 Task: Create List Leadership in Board Data Visualization Techniques to Workspace Business Development and Sales. Create List Mentoring in Board Customer Experience Management to Workspace Business Development and Sales. Create List Coaching in Board Voice of Customer Surveys and Feedback Analysis to Workspace Business Development and Sales
Action: Mouse moved to (632, 145)
Screenshot: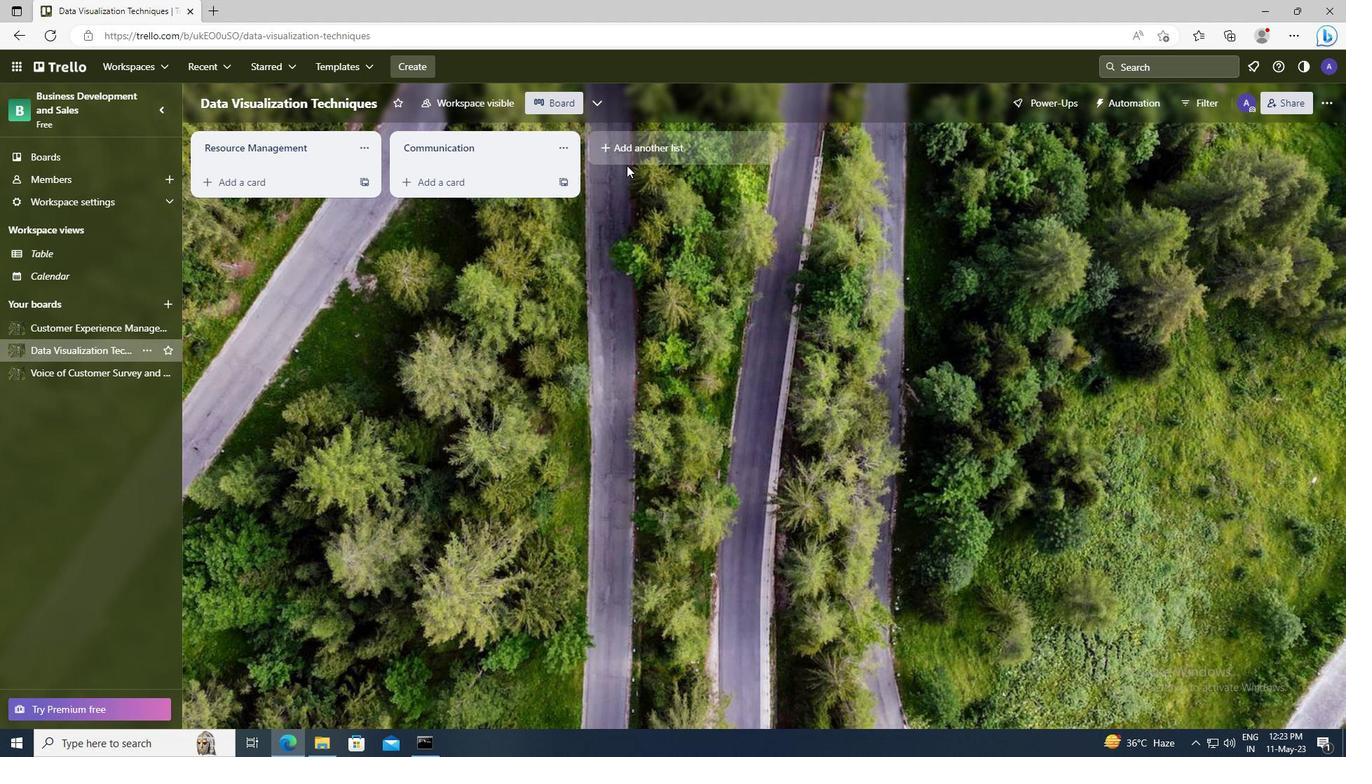 
Action: Mouse pressed left at (632, 145)
Screenshot: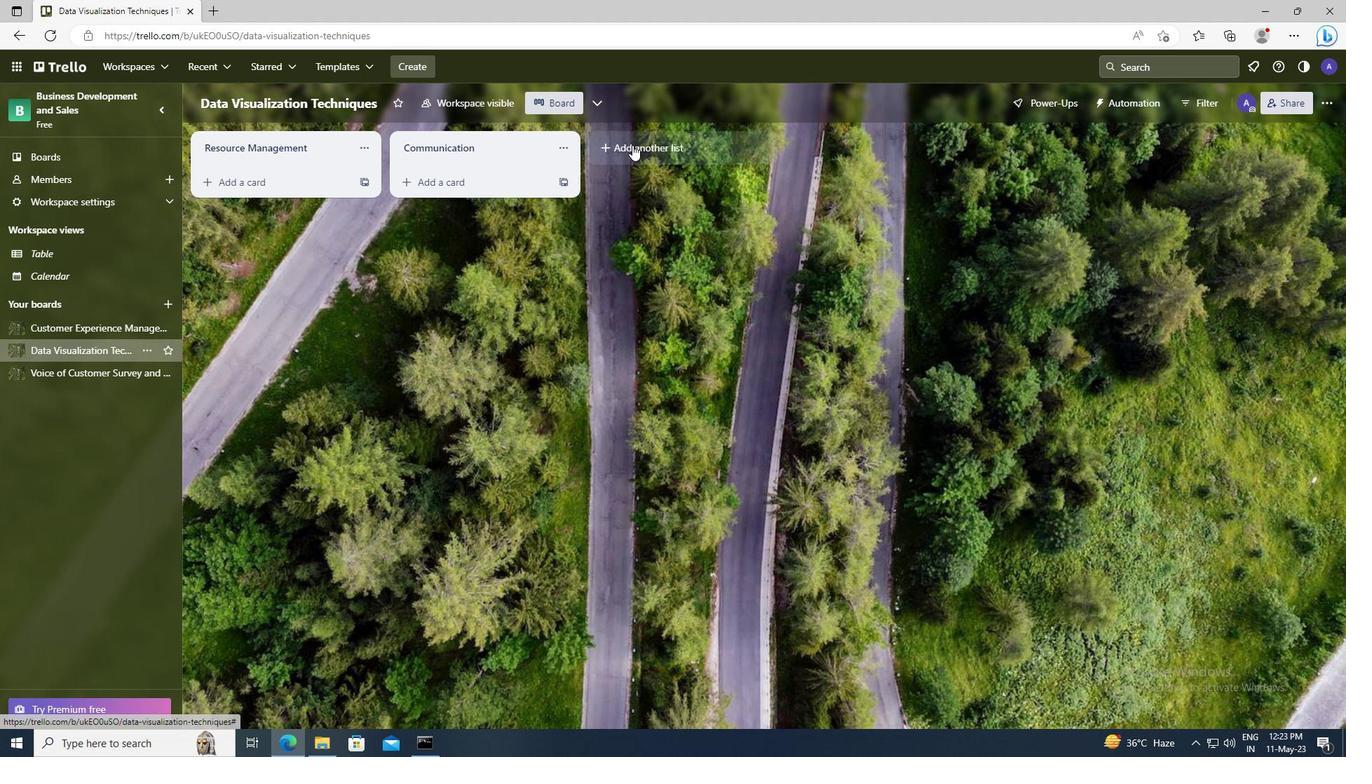 
Action: Key pressed <Key.shift>LEADERSHIP
Screenshot: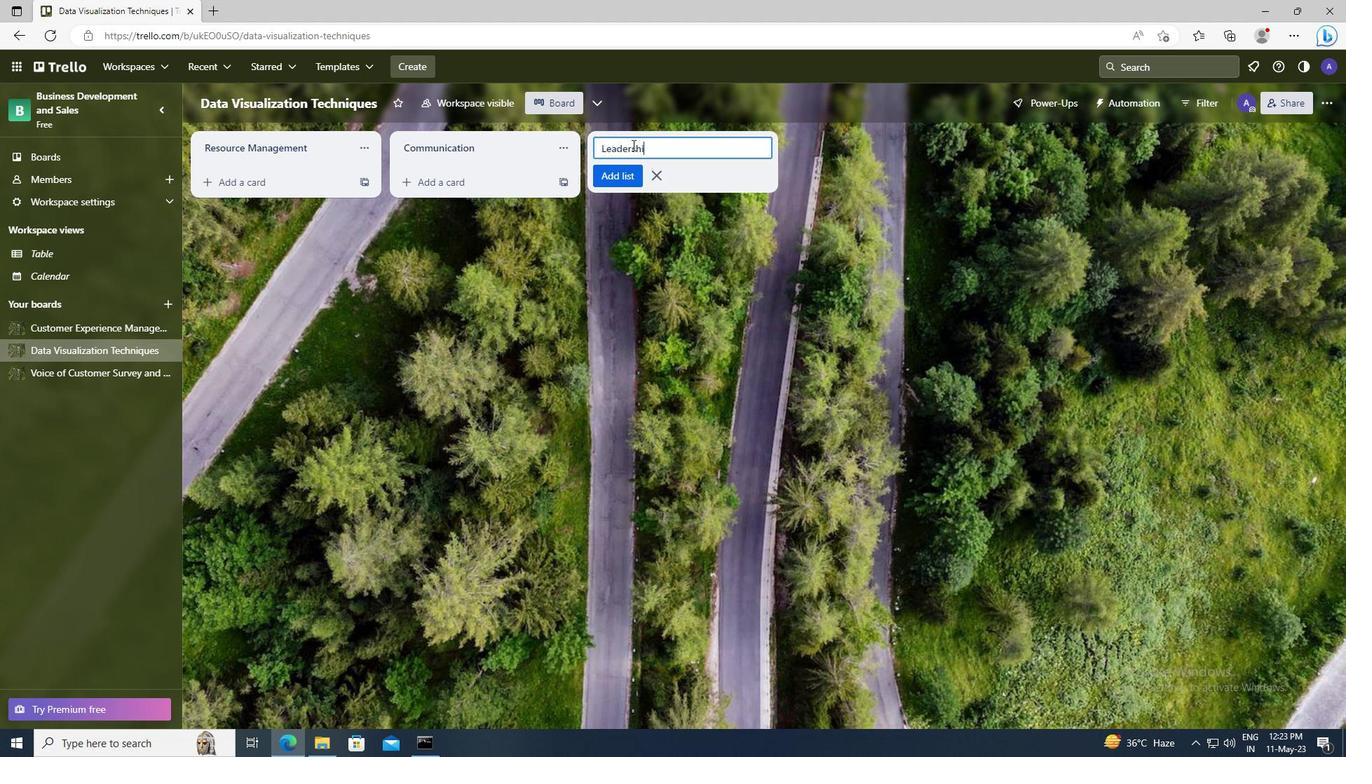 
Action: Mouse moved to (628, 171)
Screenshot: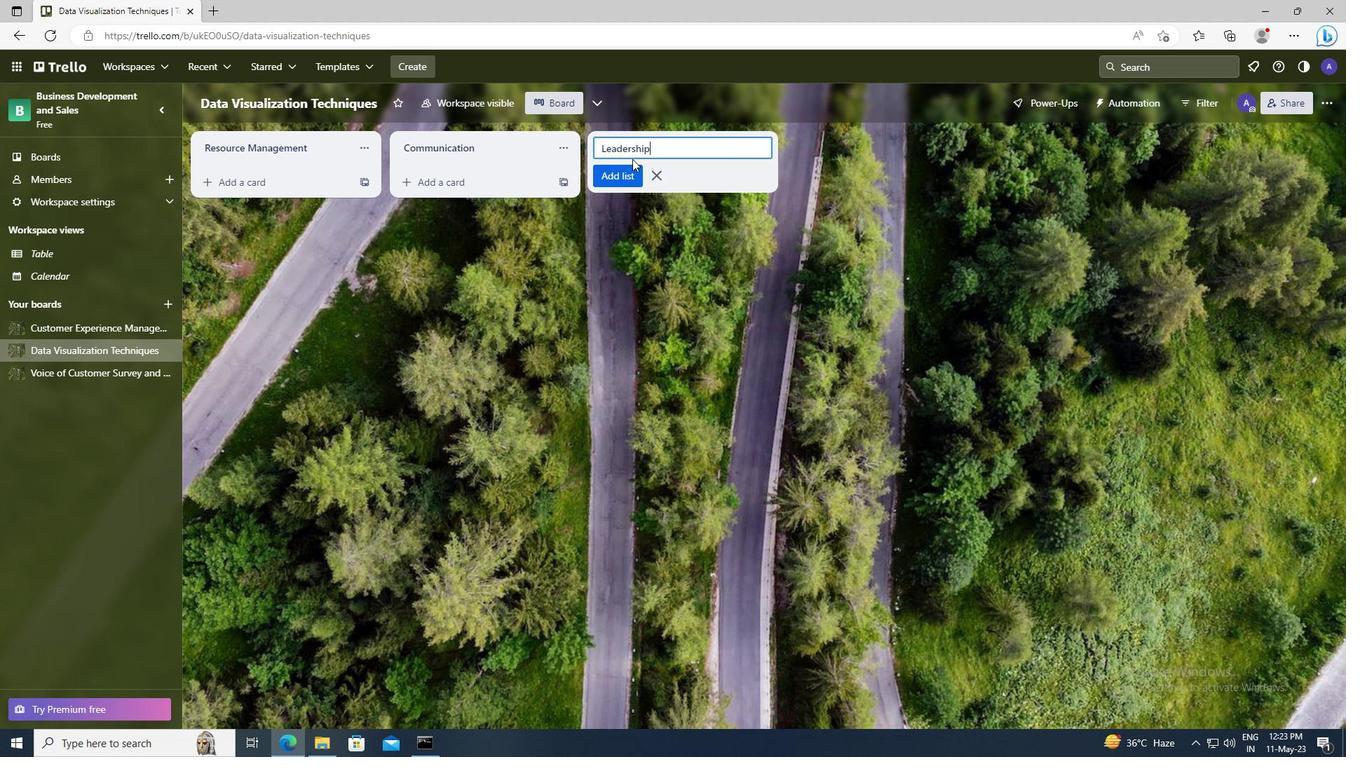 
Action: Mouse pressed left at (628, 171)
Screenshot: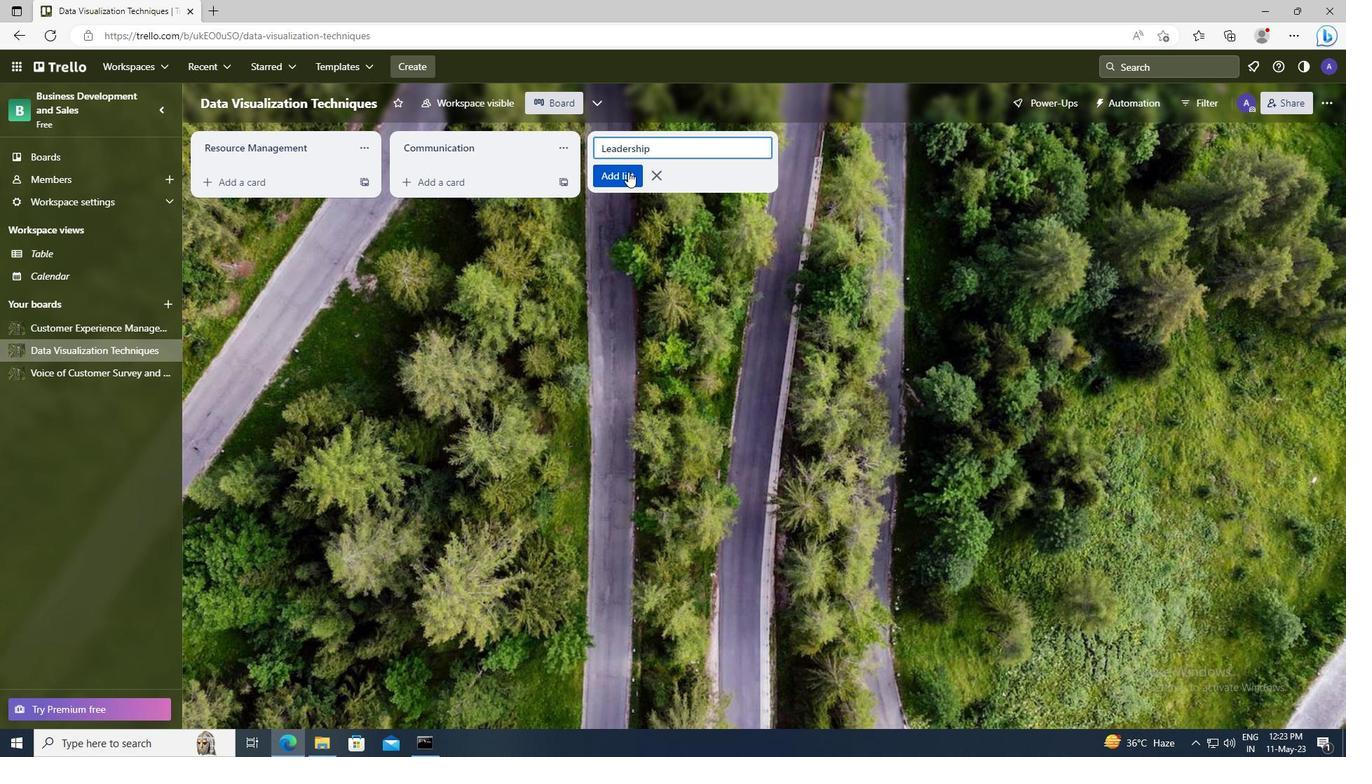 
Action: Mouse moved to (65, 328)
Screenshot: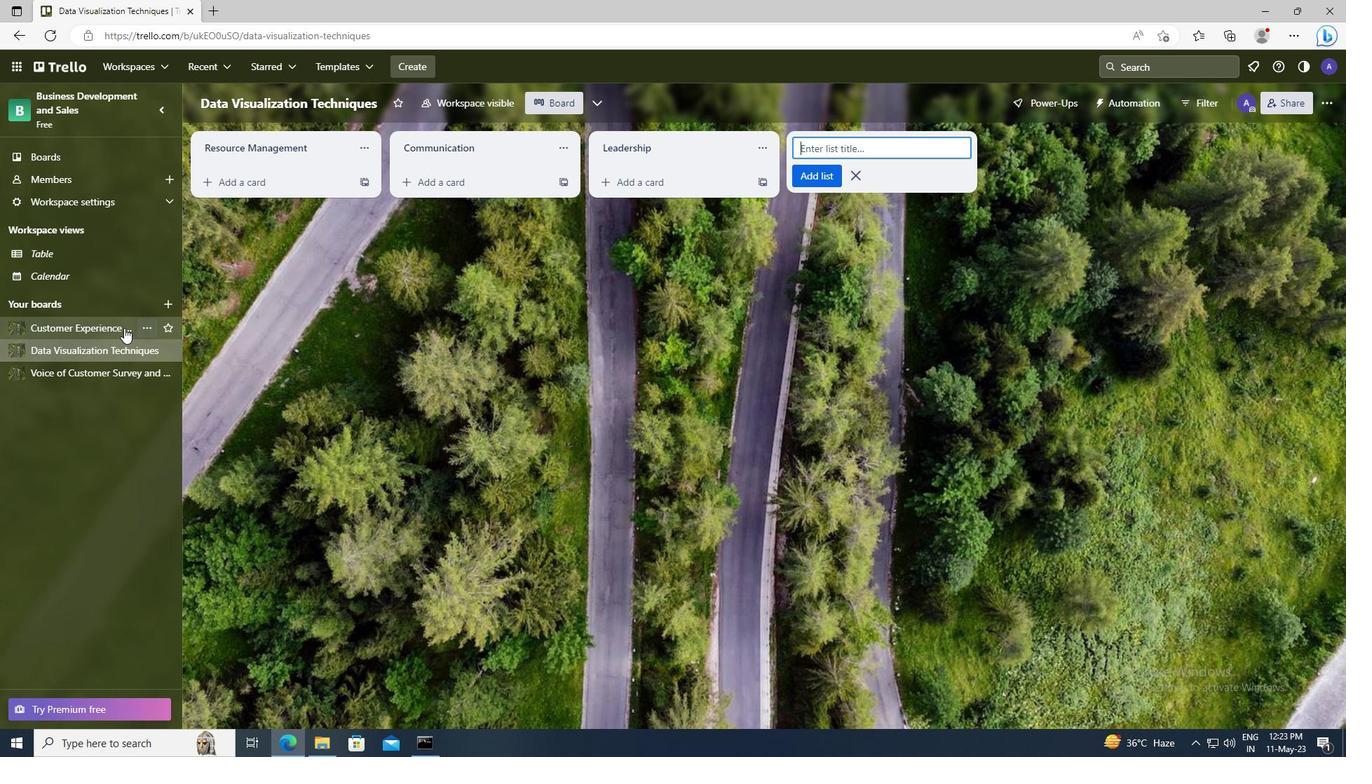 
Action: Mouse pressed left at (65, 328)
Screenshot: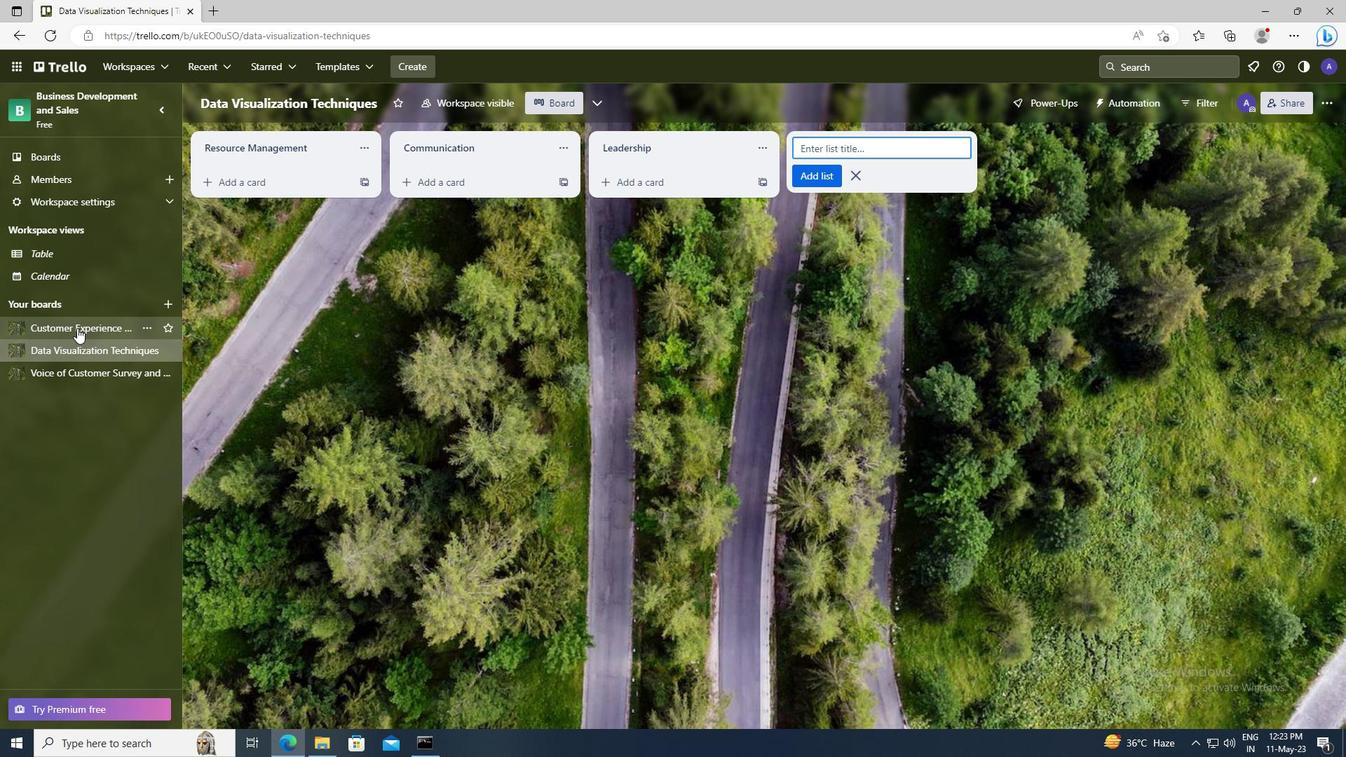 
Action: Mouse moved to (620, 154)
Screenshot: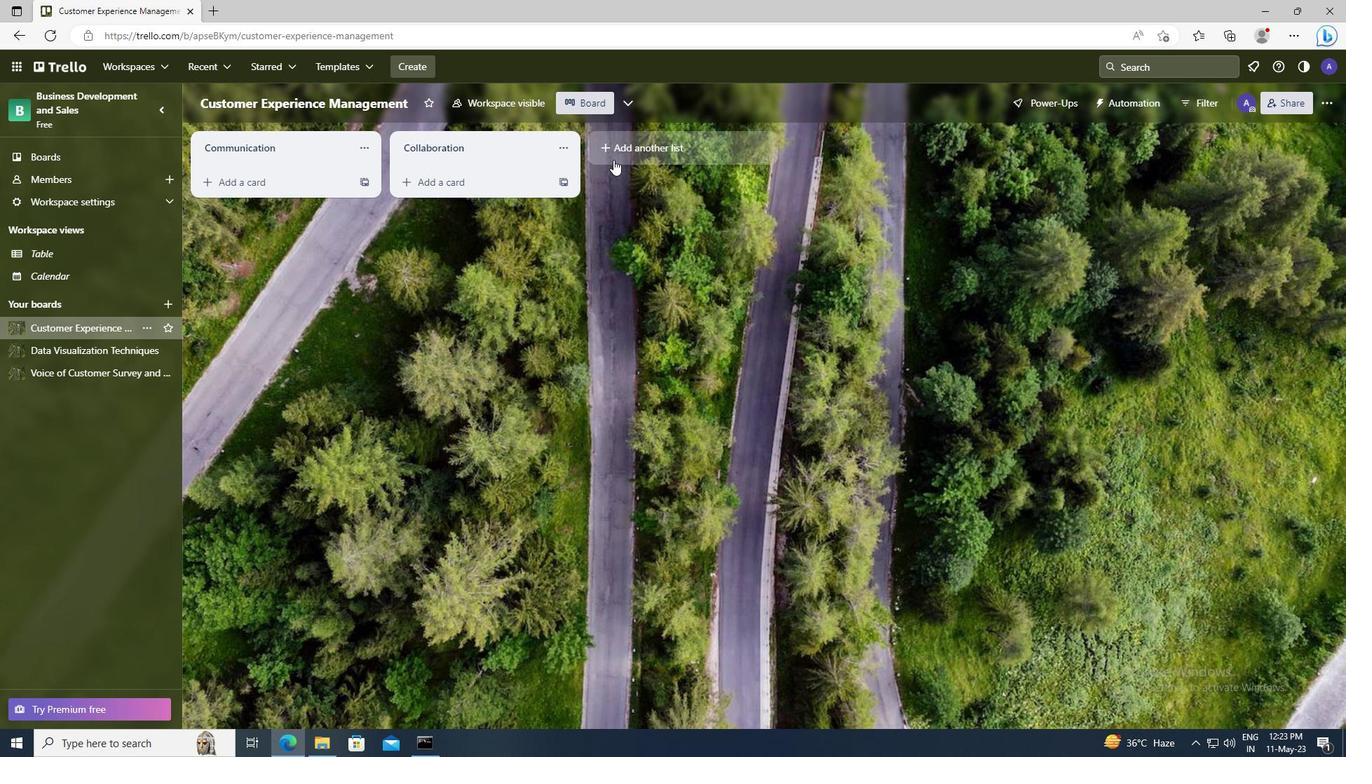 
Action: Mouse pressed left at (620, 154)
Screenshot: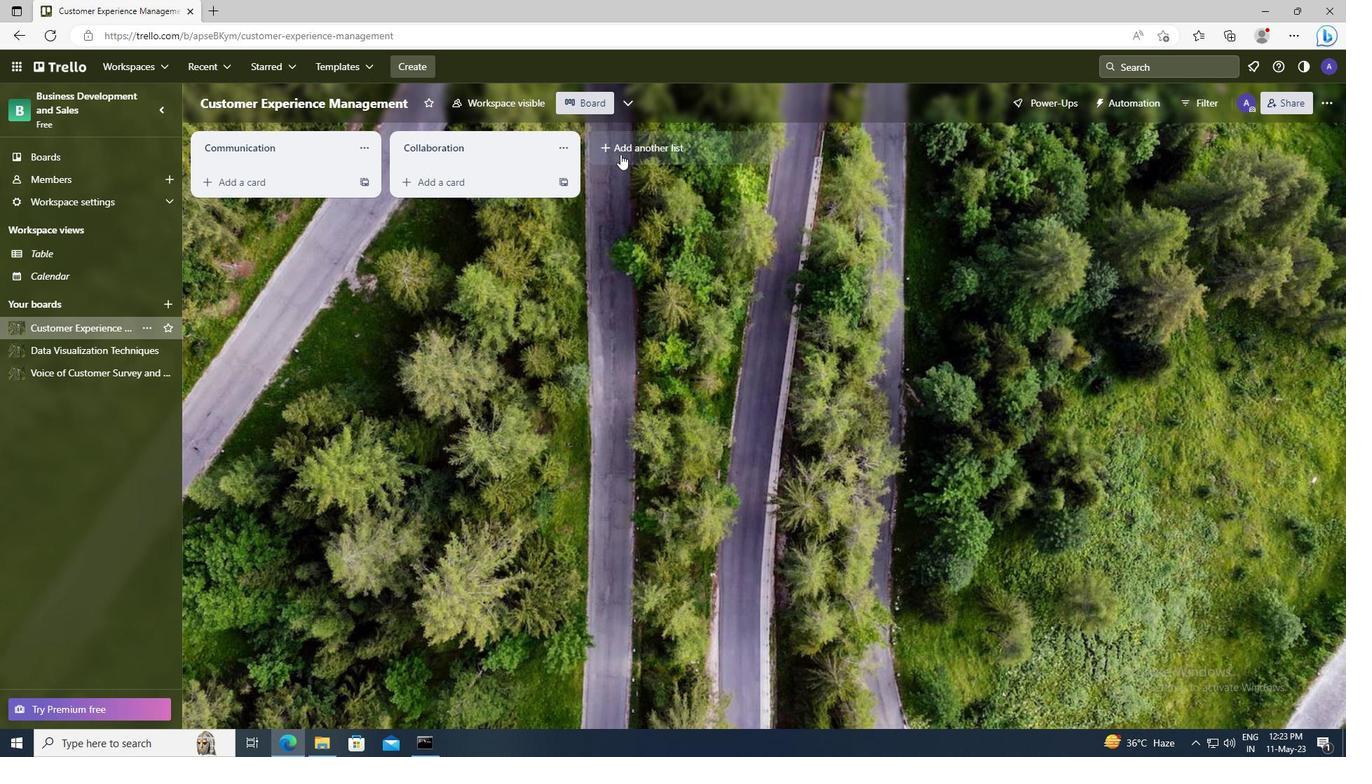 
Action: Key pressed <Key.shift>MENTORING
Screenshot: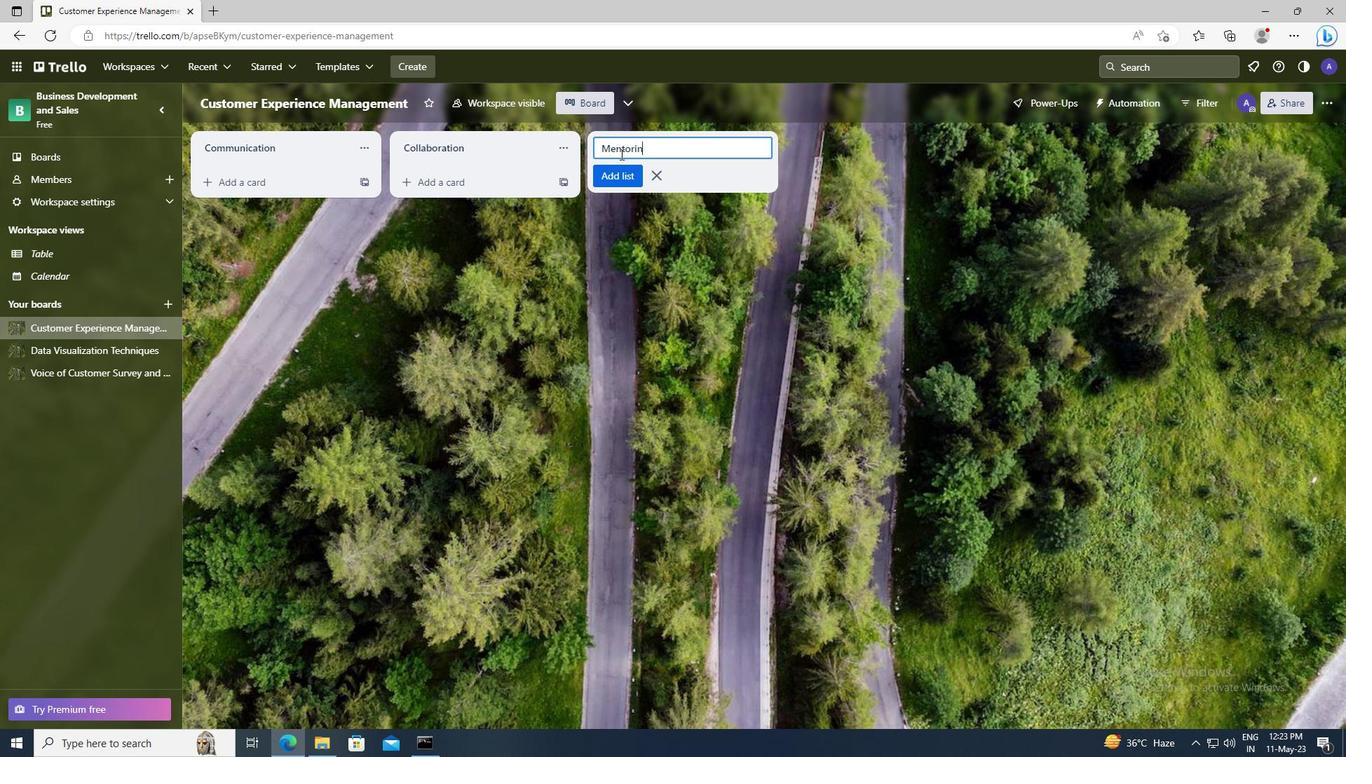 
Action: Mouse moved to (620, 177)
Screenshot: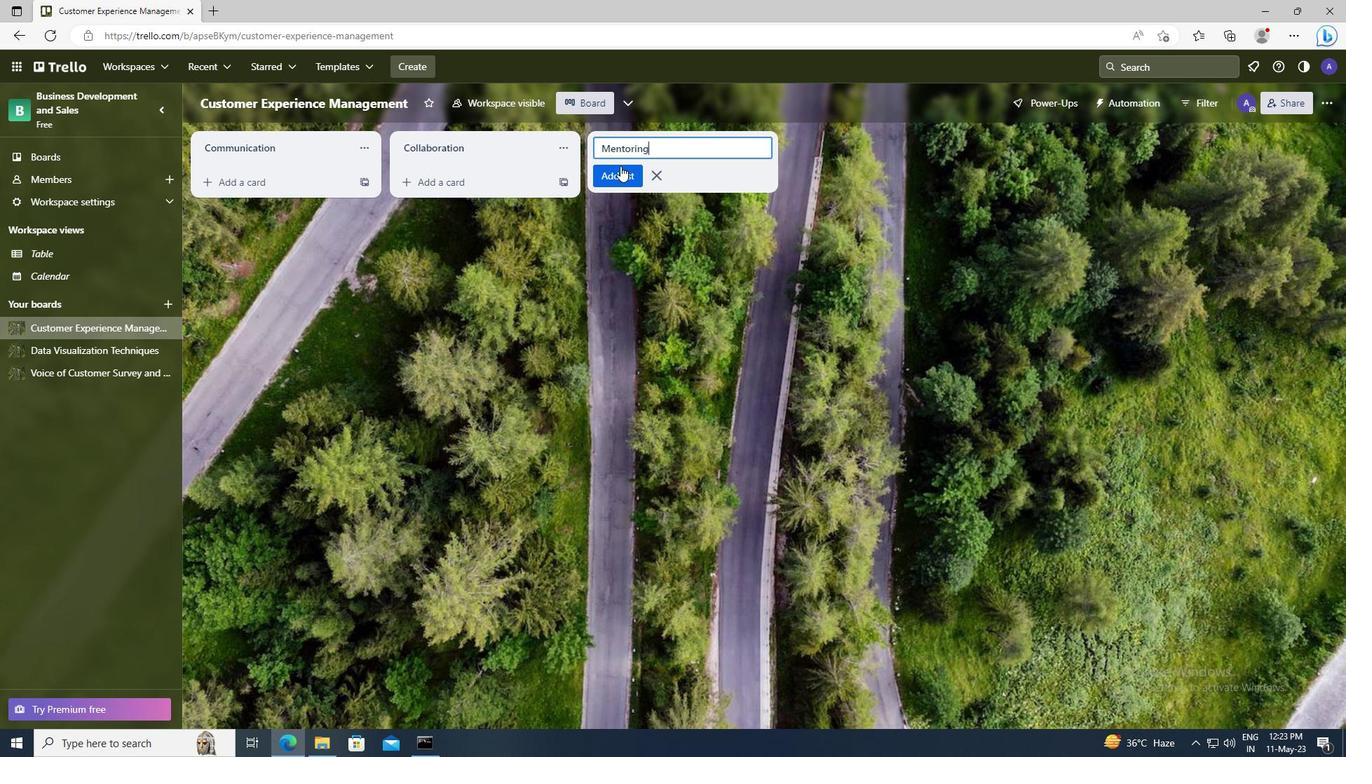 
Action: Mouse pressed left at (620, 177)
Screenshot: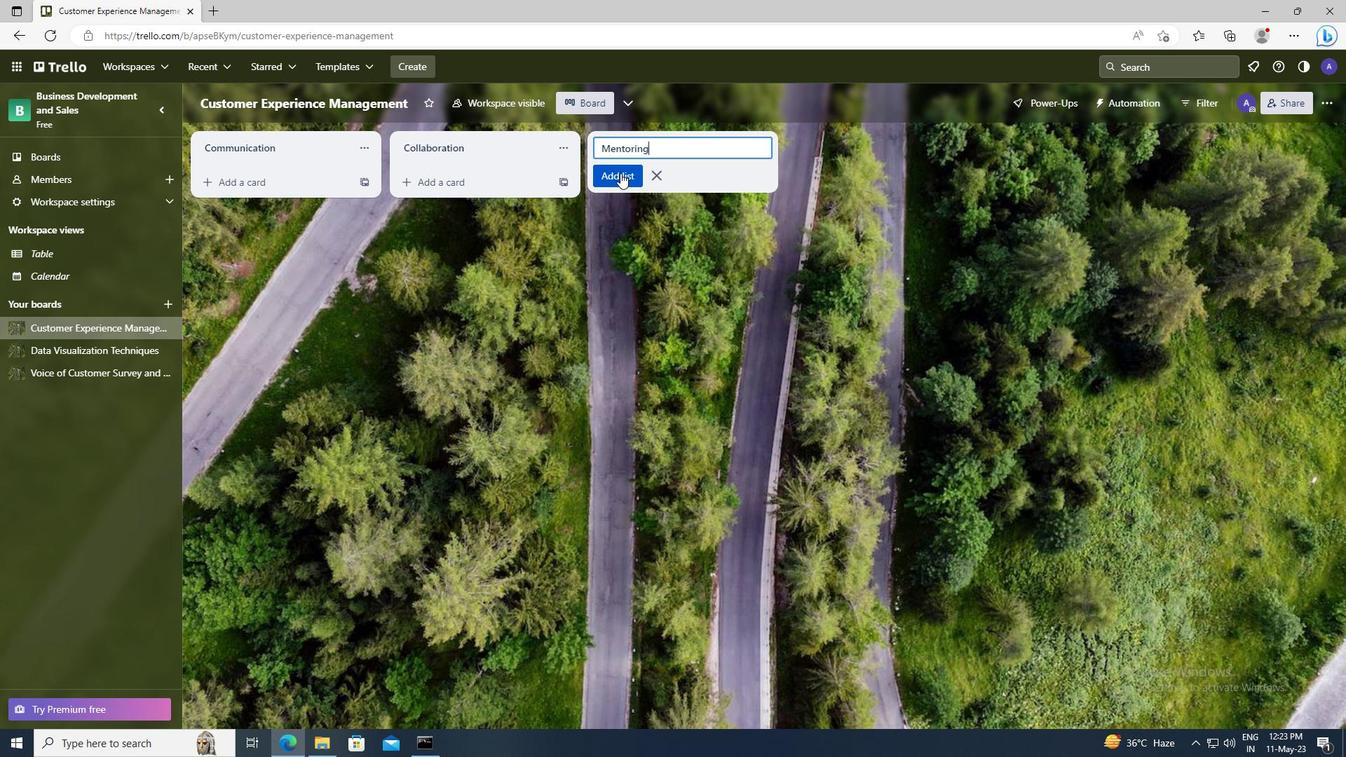 
Action: Mouse moved to (91, 376)
Screenshot: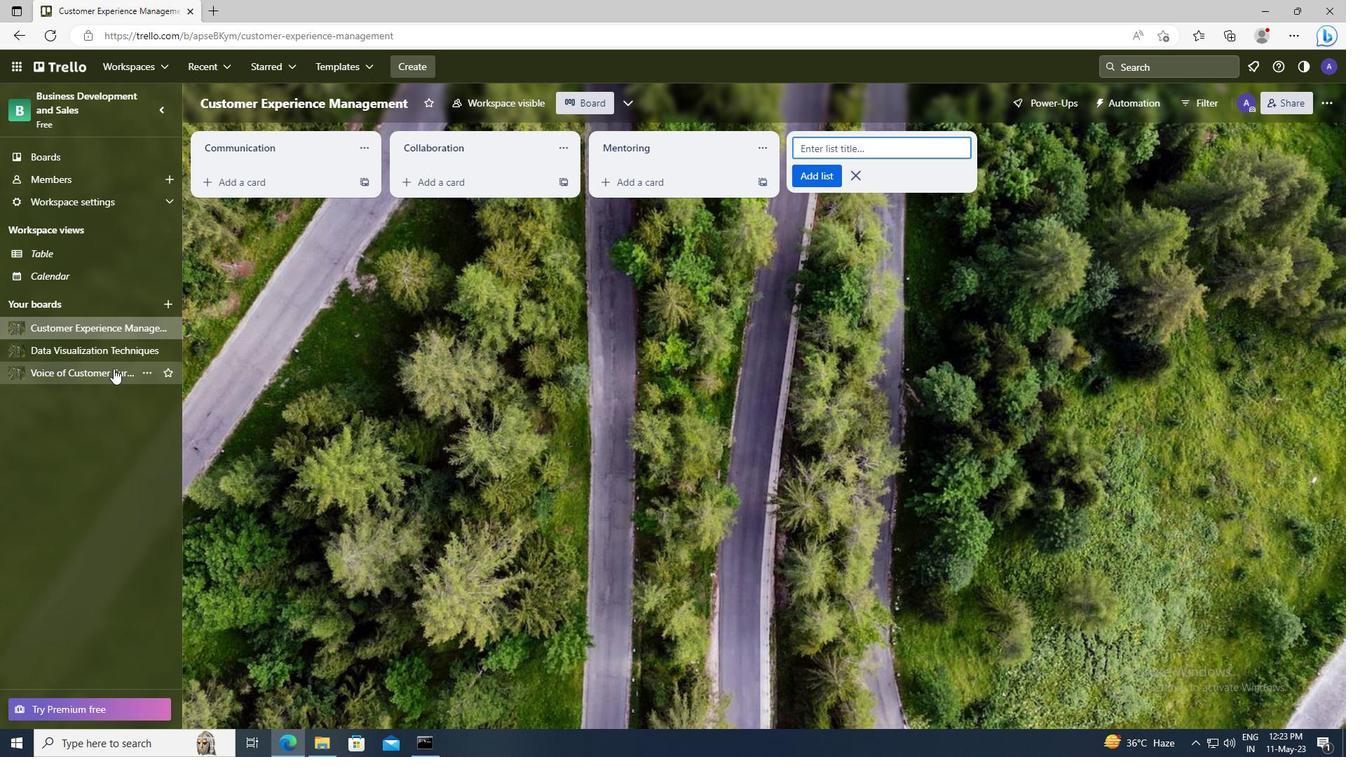 
Action: Mouse pressed left at (91, 376)
Screenshot: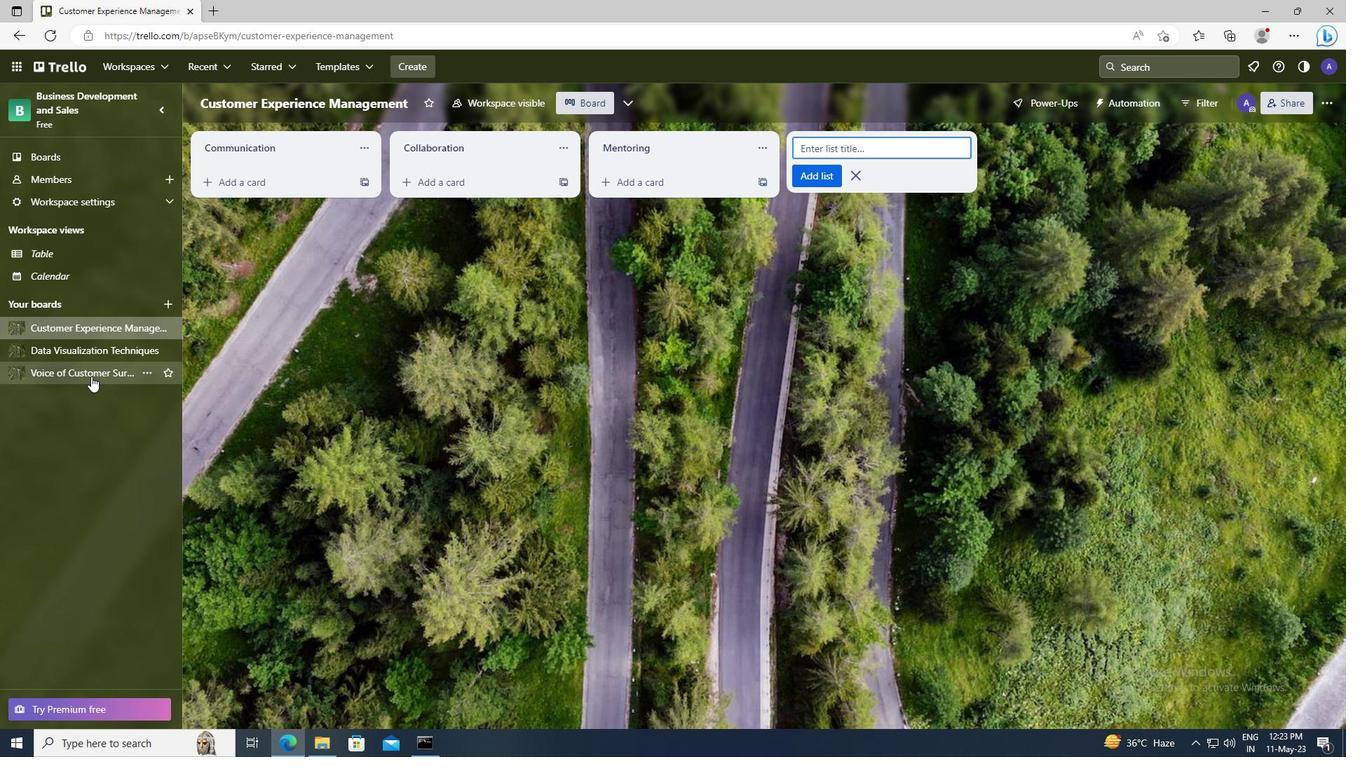 
Action: Mouse moved to (611, 148)
Screenshot: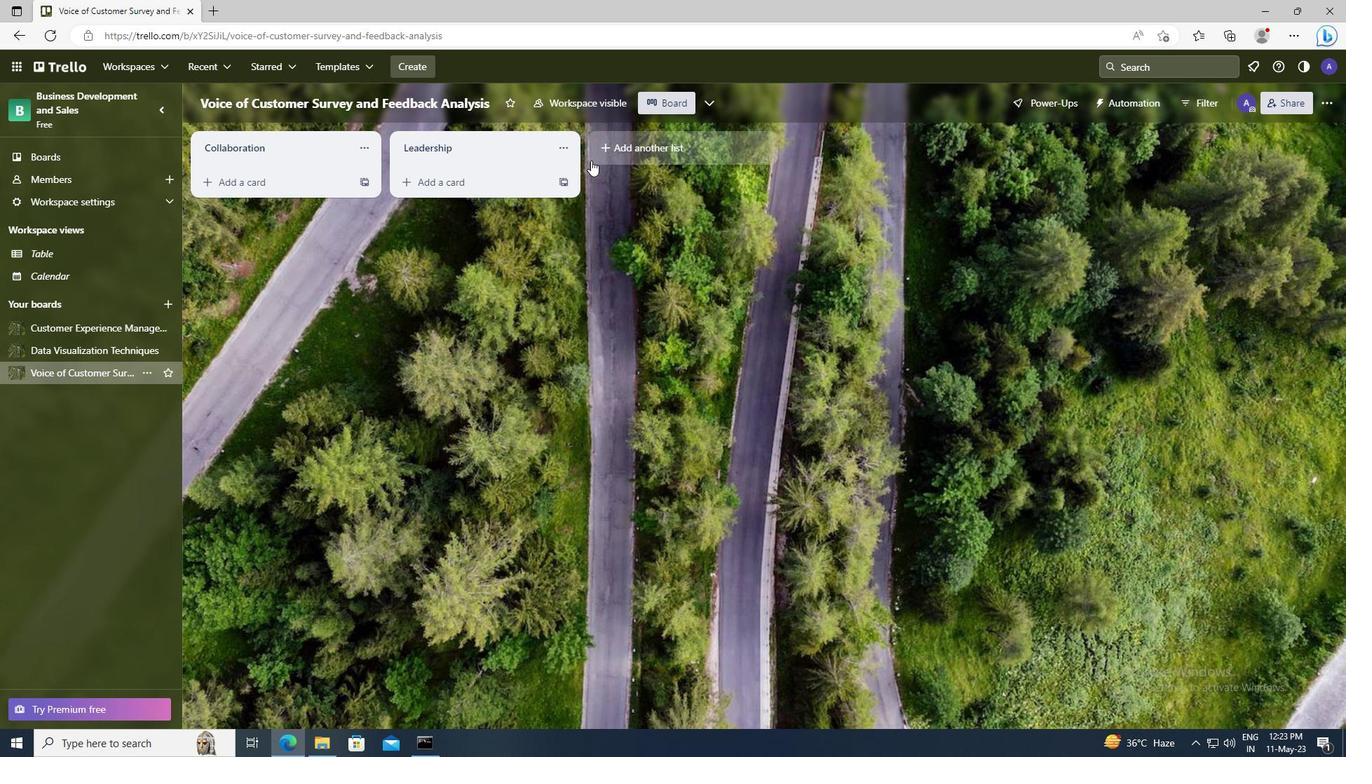 
Action: Mouse pressed left at (611, 148)
Screenshot: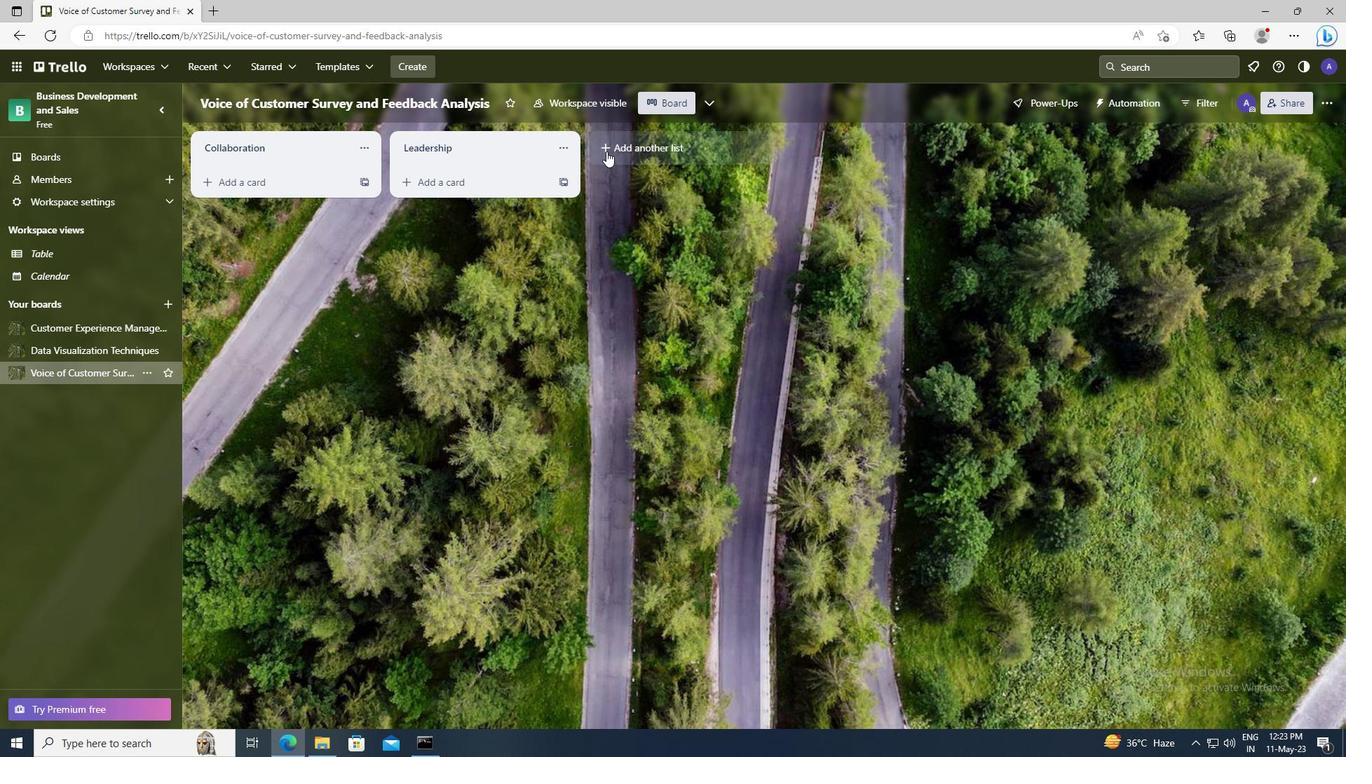 
Action: Key pressed <Key.shift>COACHING
Screenshot: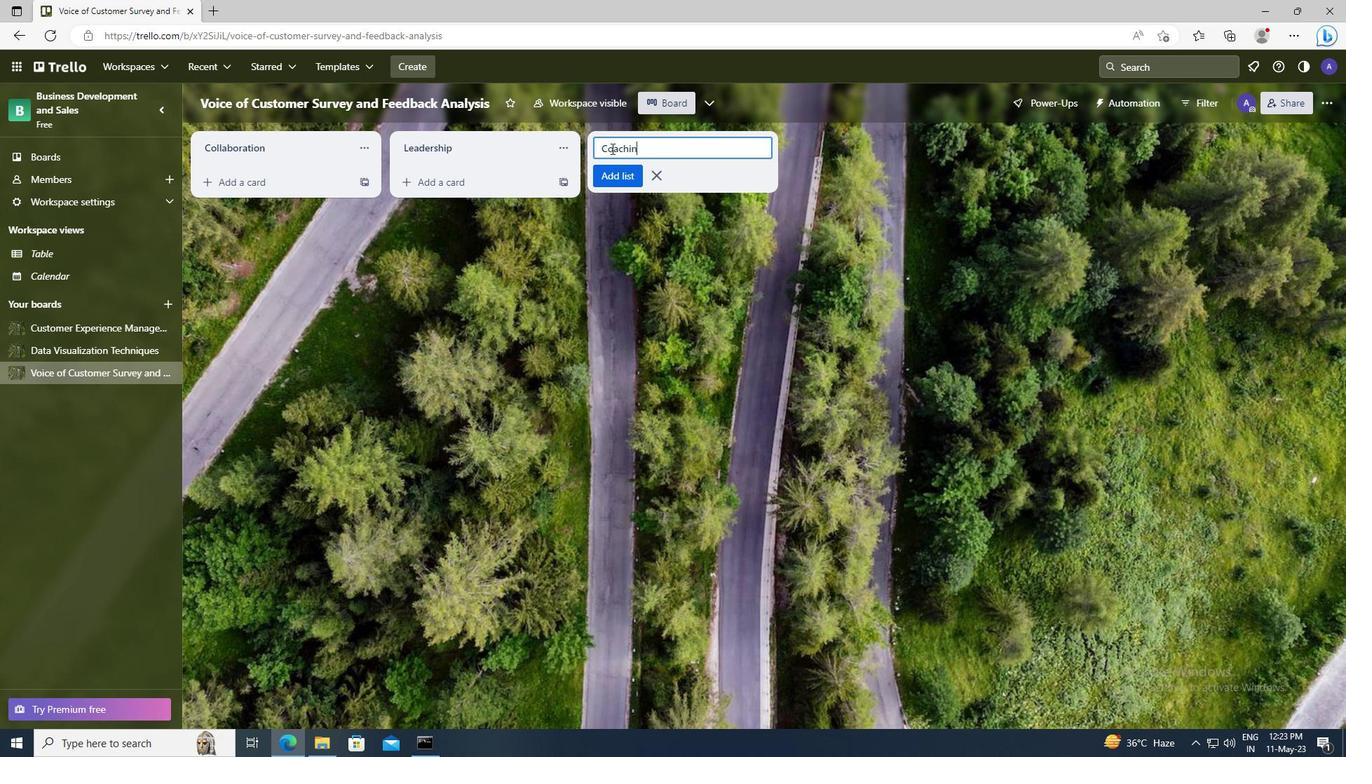 
Action: Mouse moved to (618, 177)
Screenshot: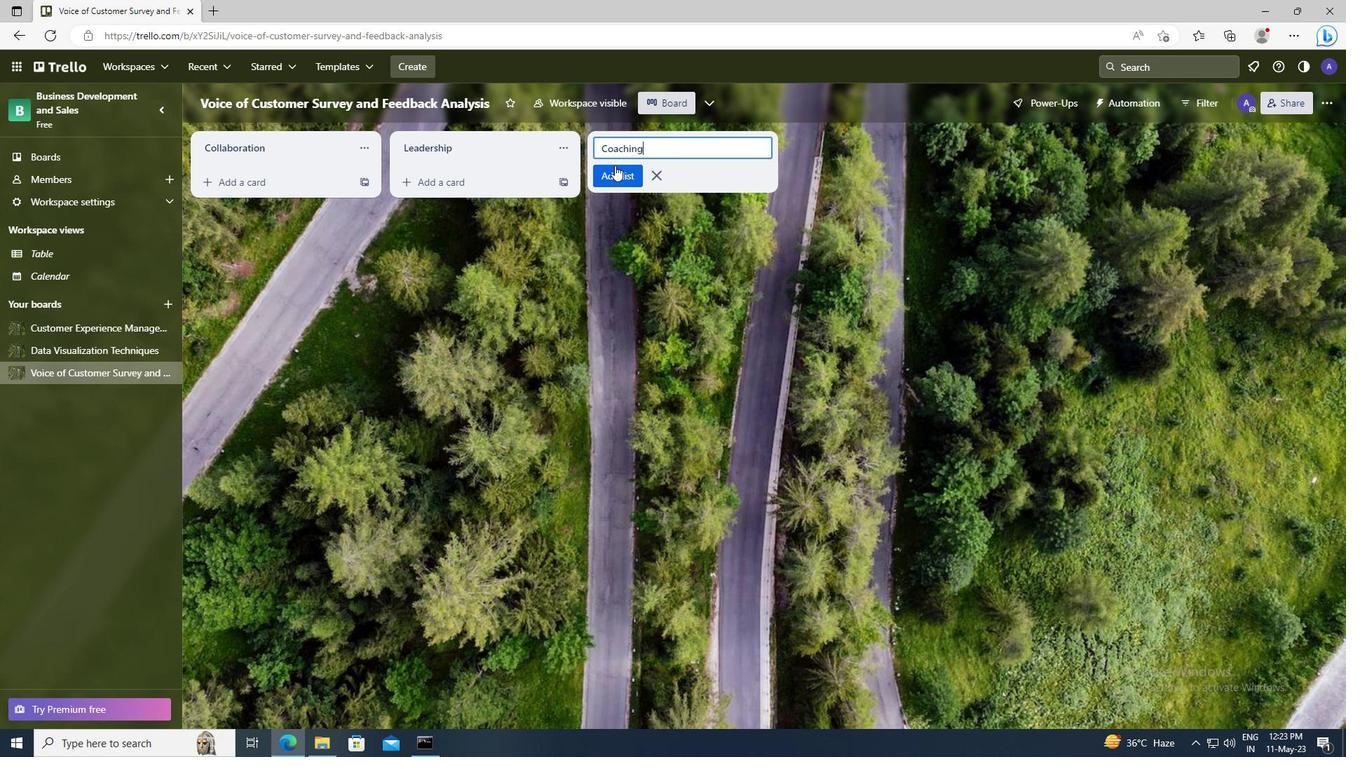 
Action: Mouse pressed left at (618, 177)
Screenshot: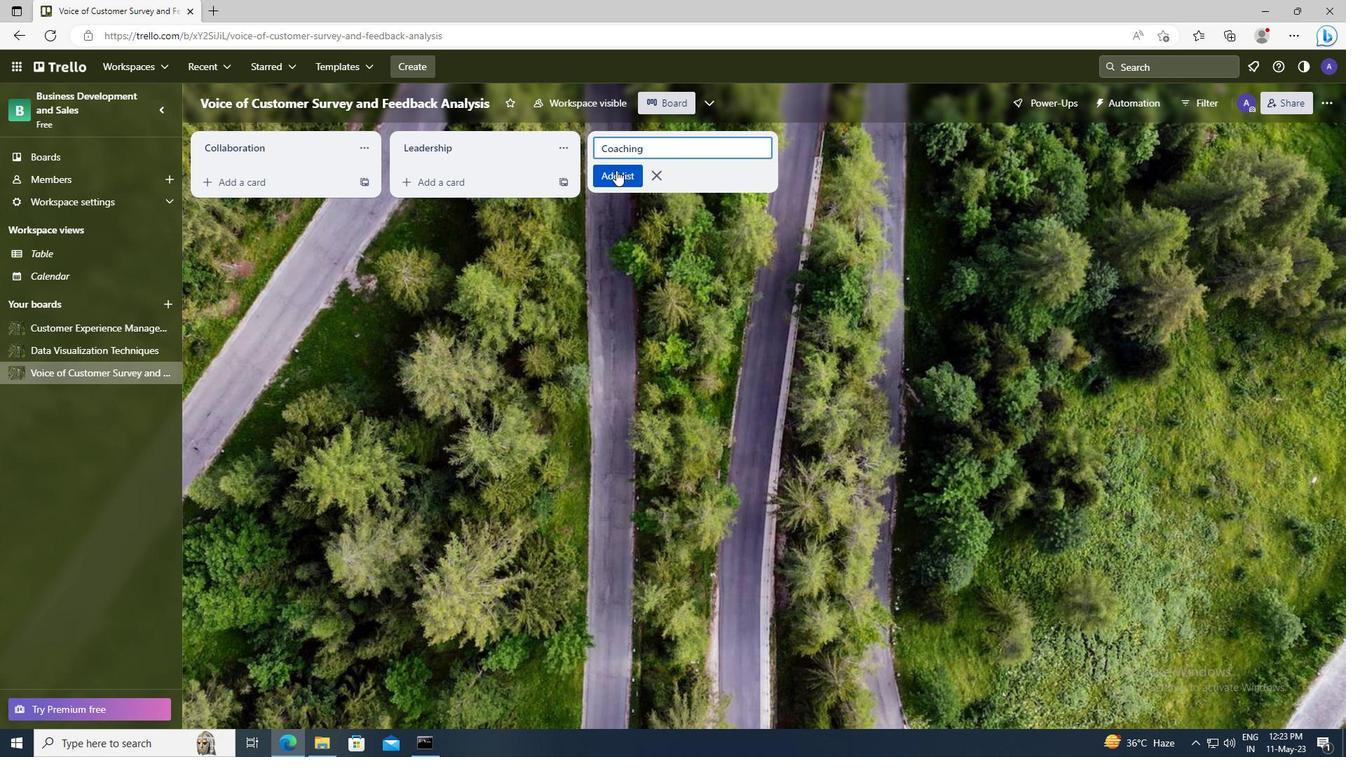 
Action: Mouse moved to (619, 177)
Screenshot: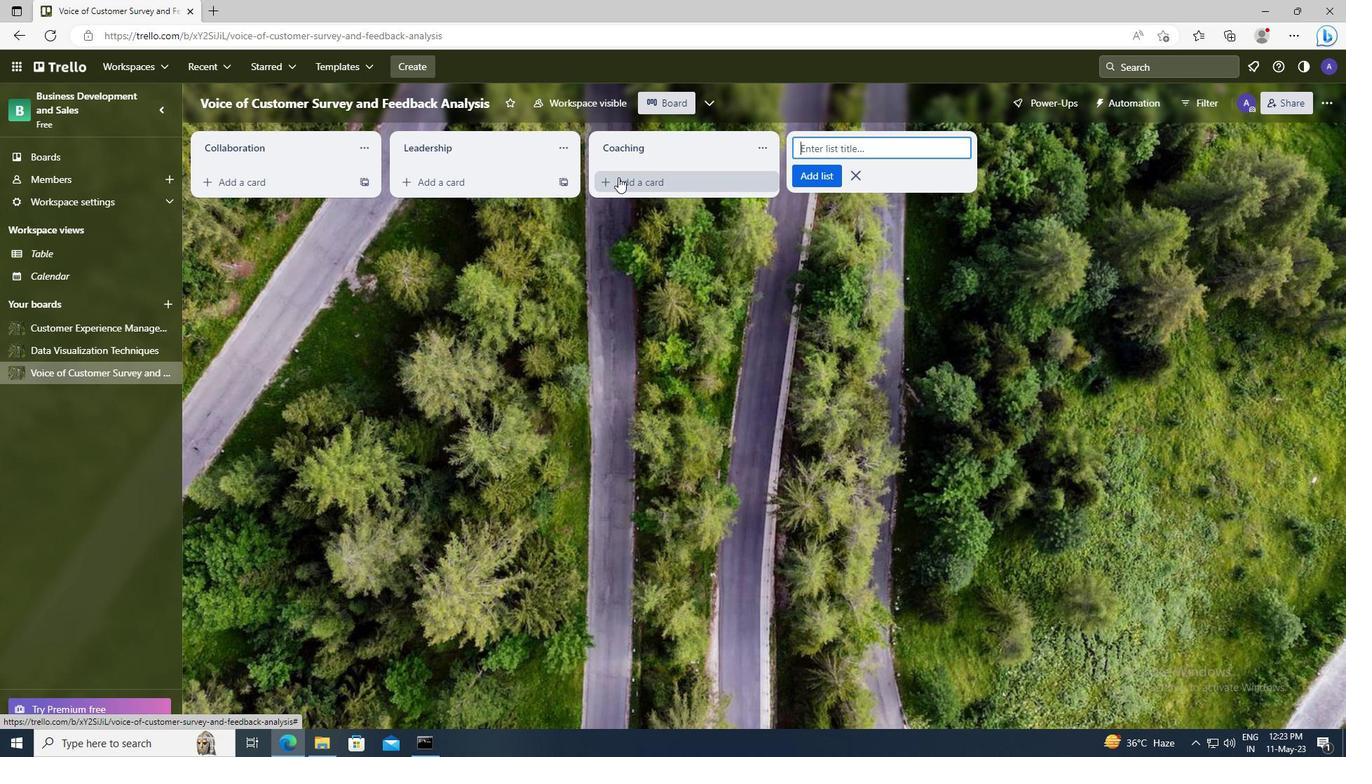 
